 Task: Rotate the video clip counterclockwise in style Fit
Action: Mouse moved to (776, 305)
Screenshot: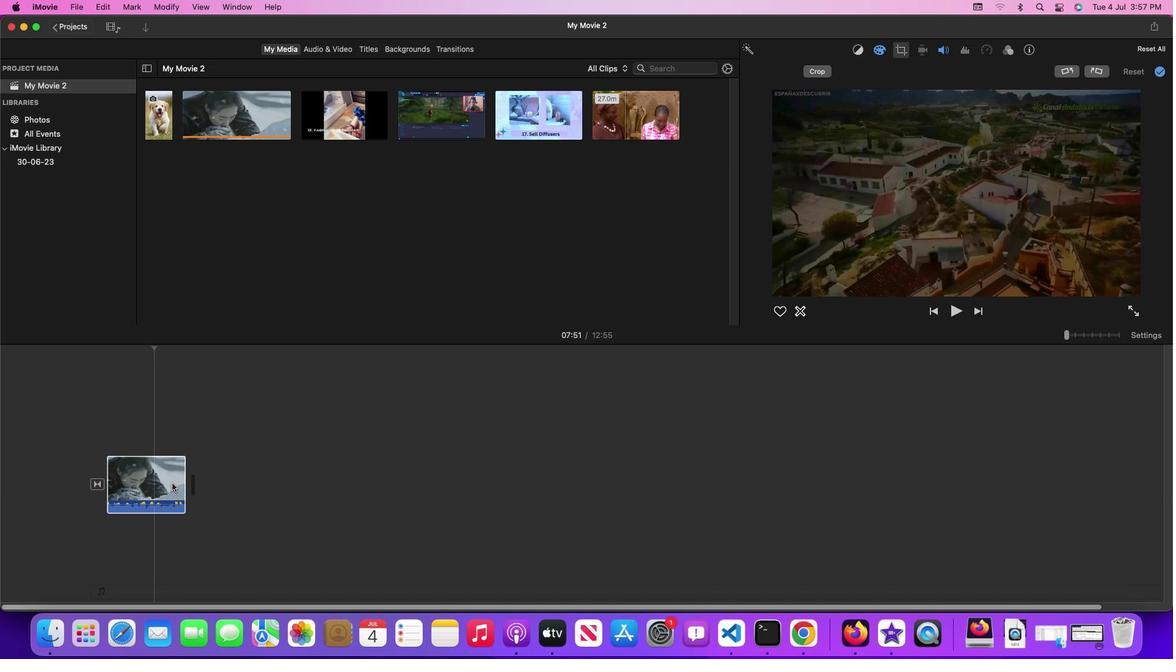 
Action: Mouse pressed left at (776, 305)
Screenshot: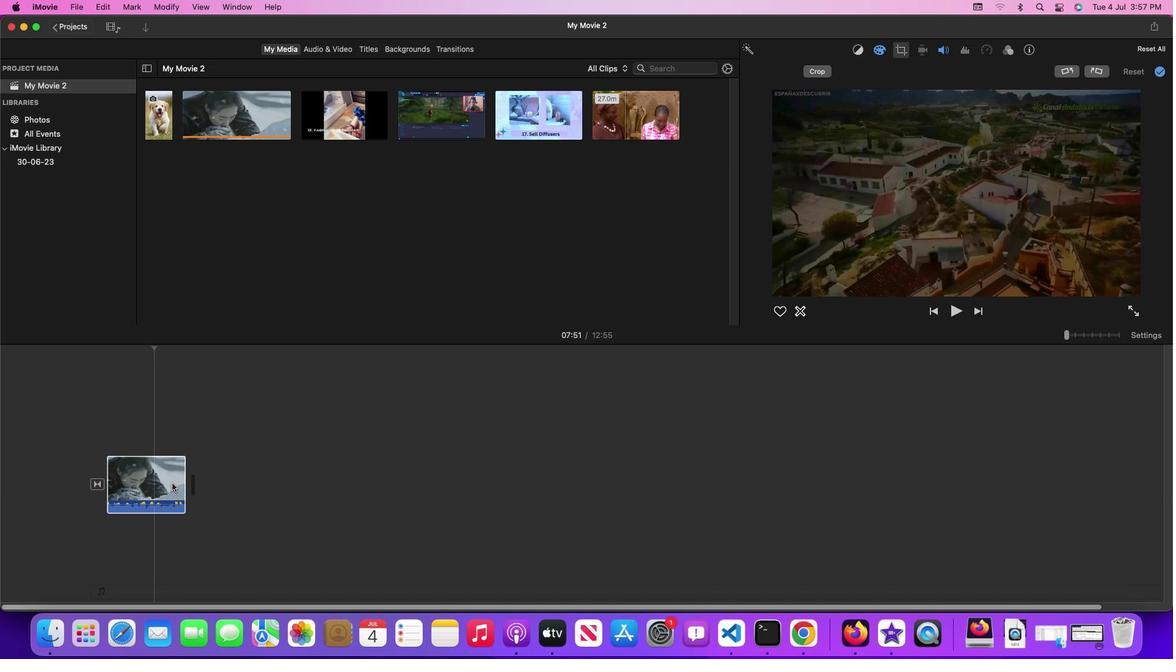 
Action: Mouse moved to (776, 305)
Screenshot: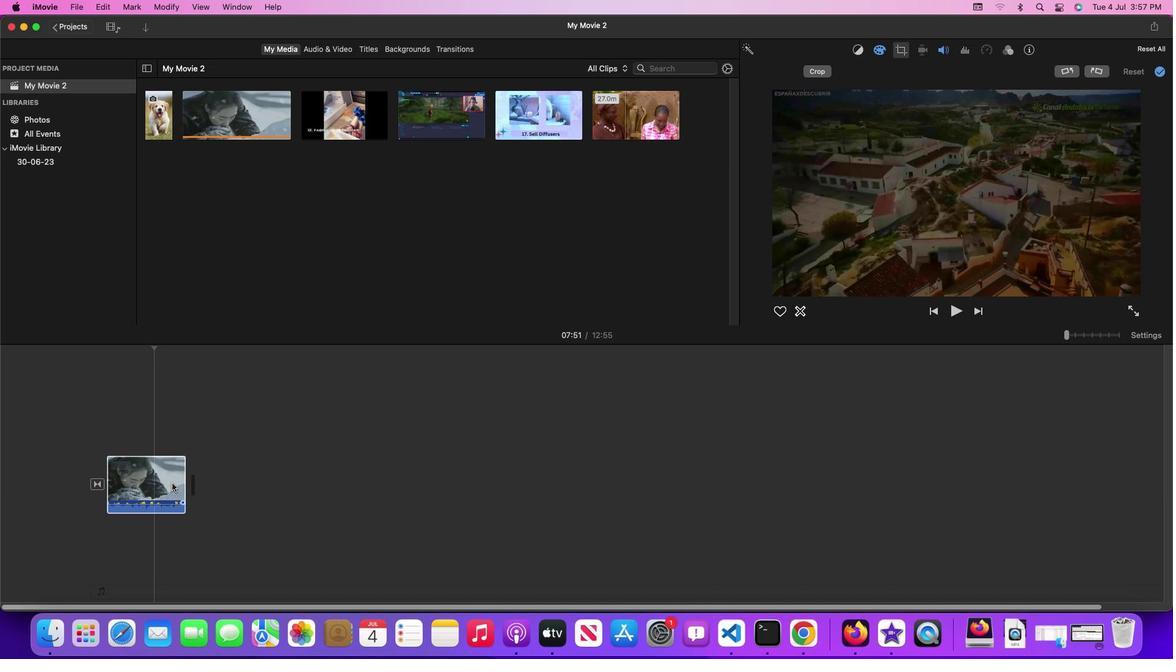
Action: Mouse pressed left at (776, 305)
Screenshot: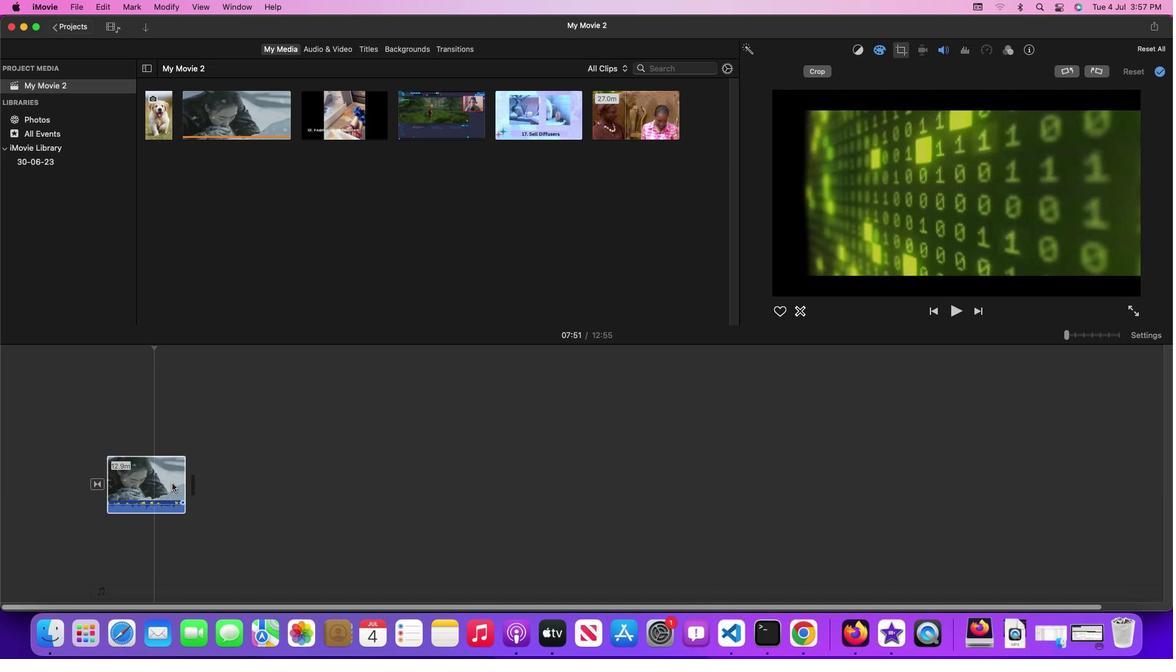 
Action: Mouse moved to (776, 305)
Screenshot: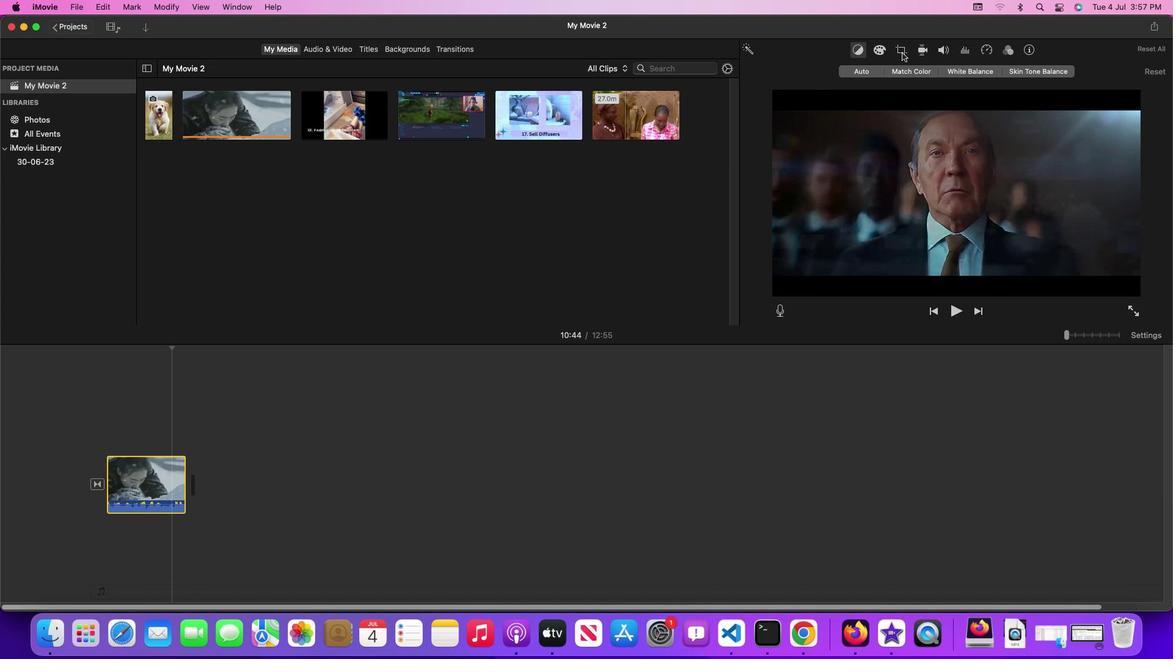 
Action: Mouse pressed left at (776, 305)
Screenshot: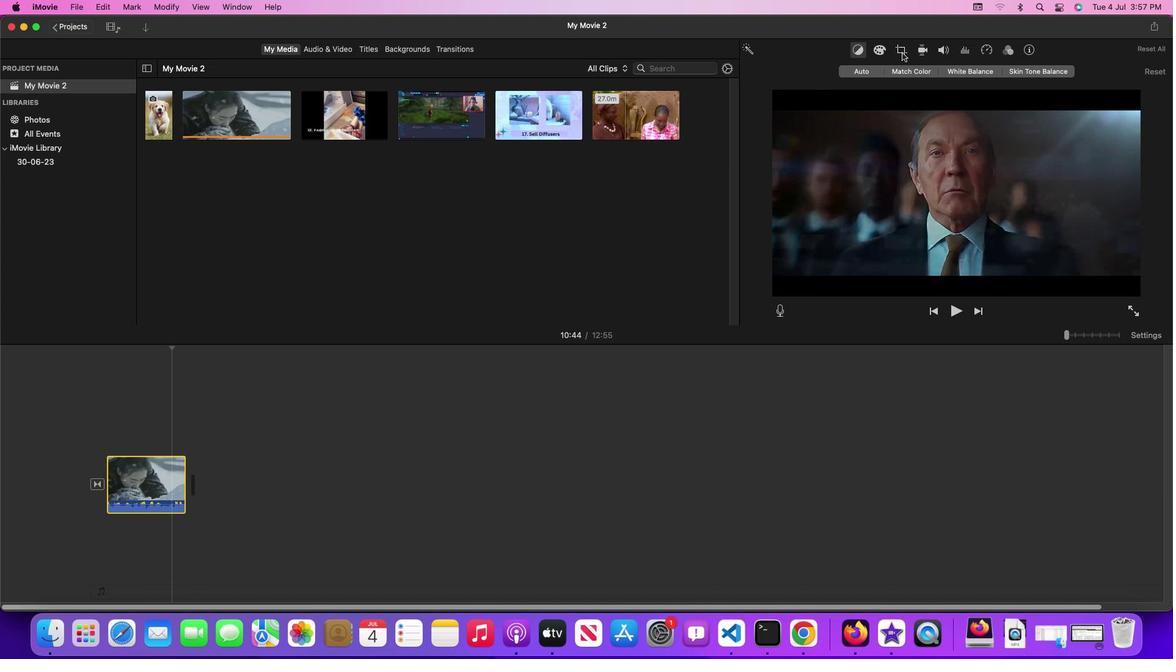 
Action: Mouse moved to (776, 305)
Screenshot: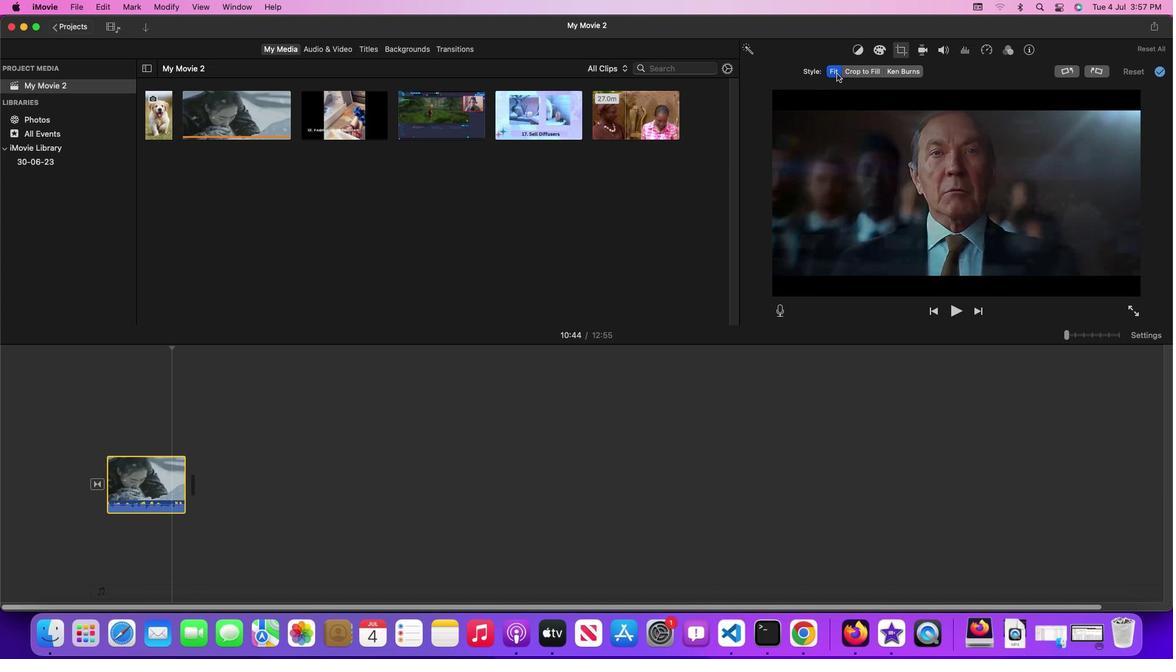 
Action: Mouse pressed left at (776, 305)
Screenshot: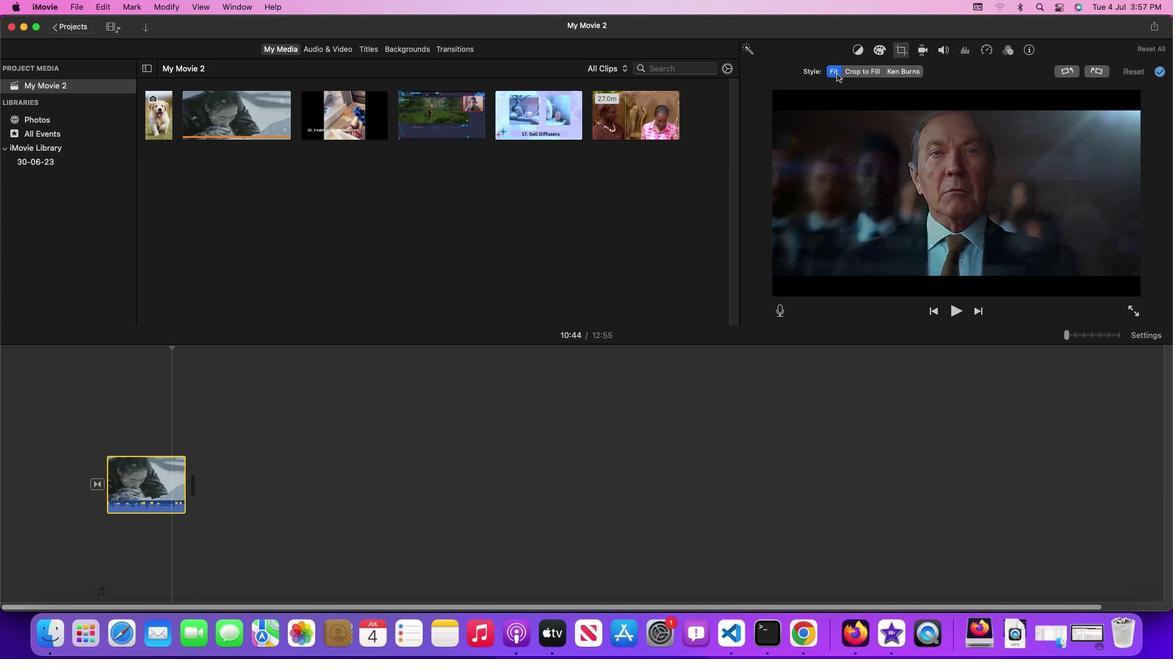 
Action: Mouse moved to (776, 305)
Screenshot: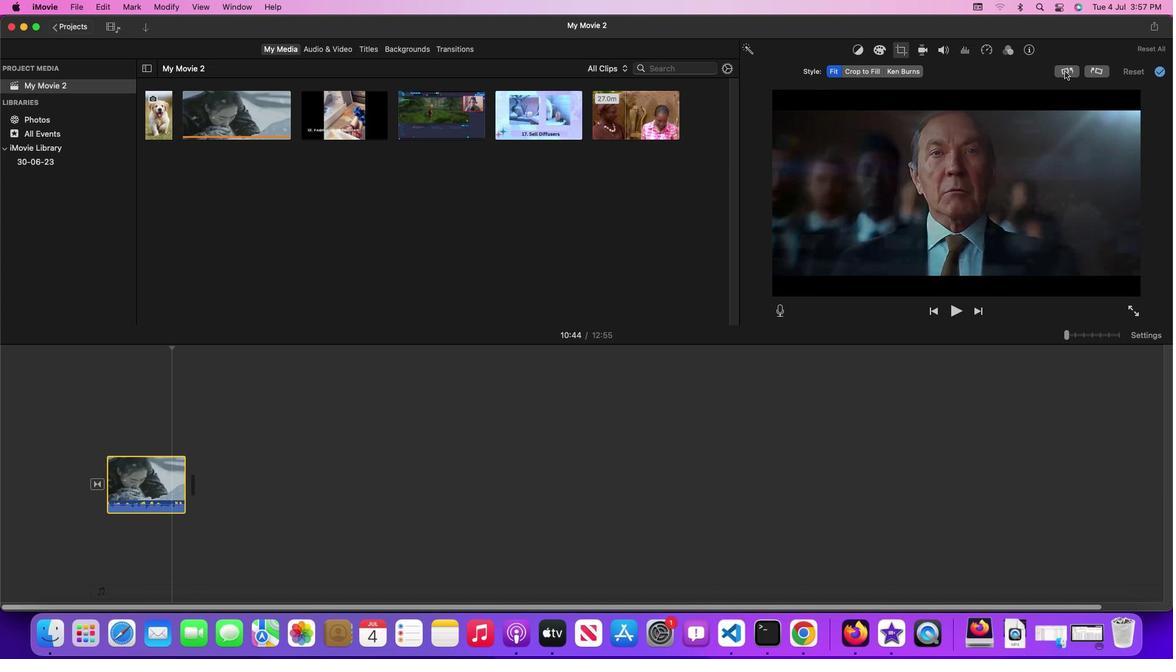 
Action: Mouse pressed left at (776, 305)
Screenshot: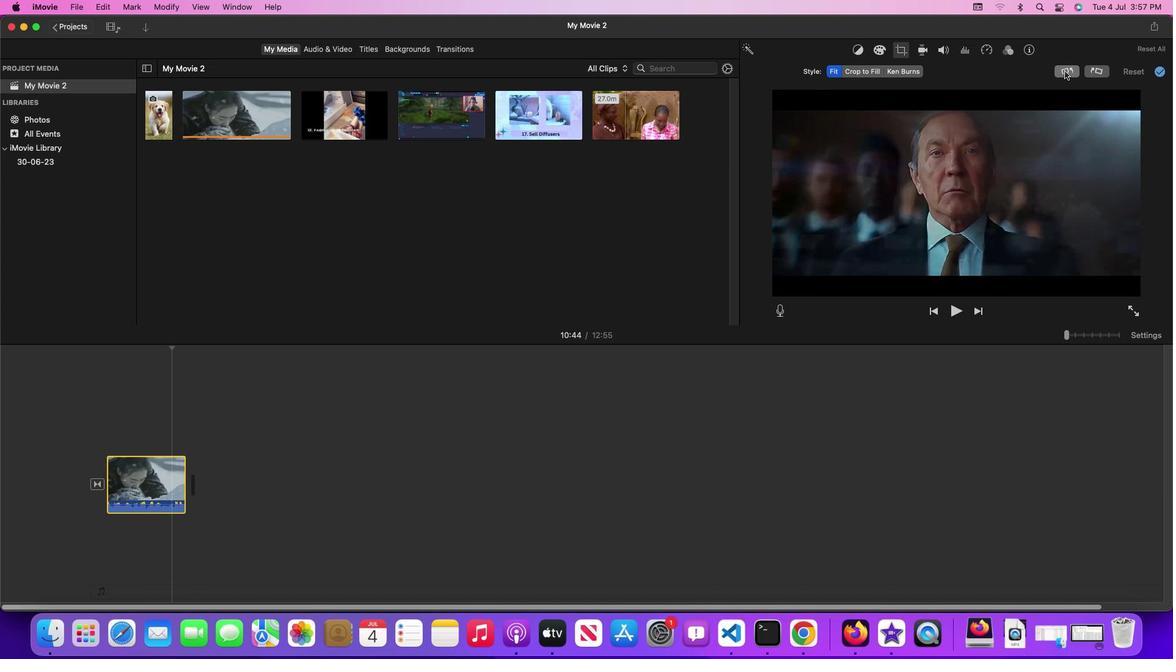 
Action: Mouse moved to (776, 305)
Screenshot: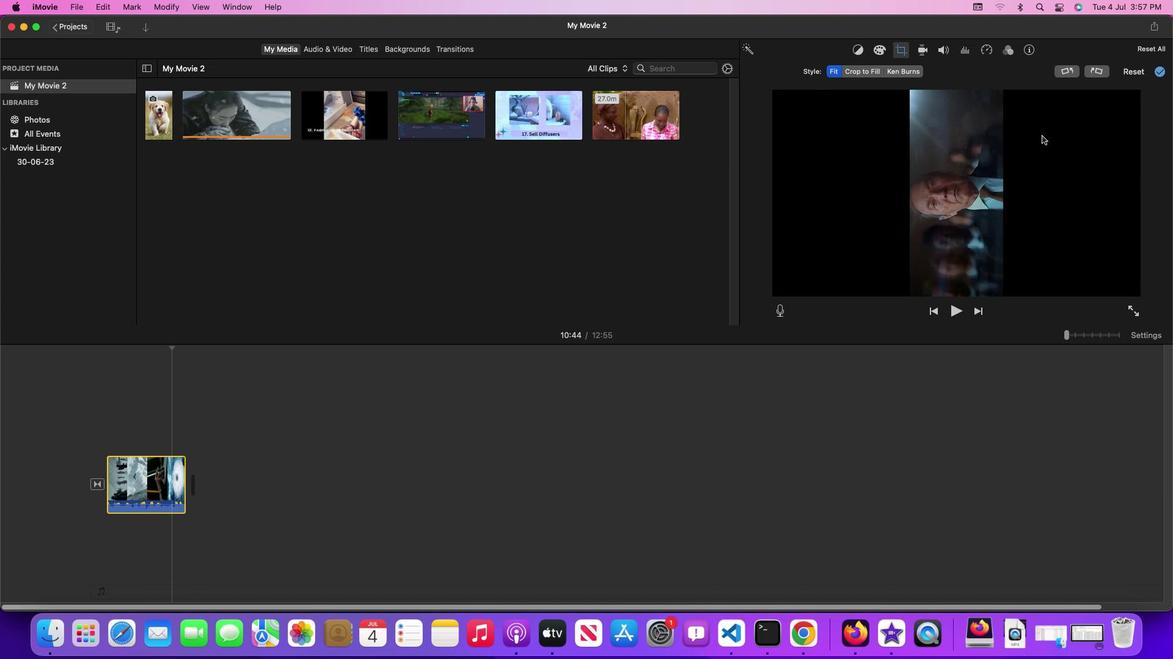 
